 Task: Create a sub task System Test and UAT for the task  Integrate website with a new social media analytics platform in the project ArrowSprint , assign it to team member softage.2@softage.net and update the status of the sub task to  Completed , set the priority of the sub task to High
Action: Mouse moved to (392, 446)
Screenshot: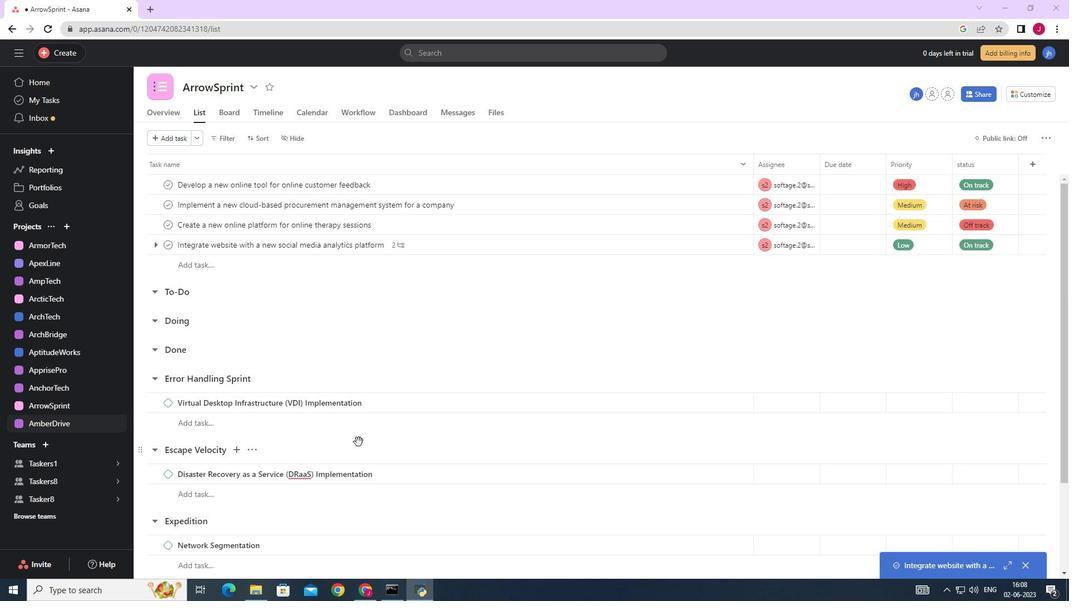 
Action: Mouse scrolled (392, 445) with delta (0, 0)
Screenshot: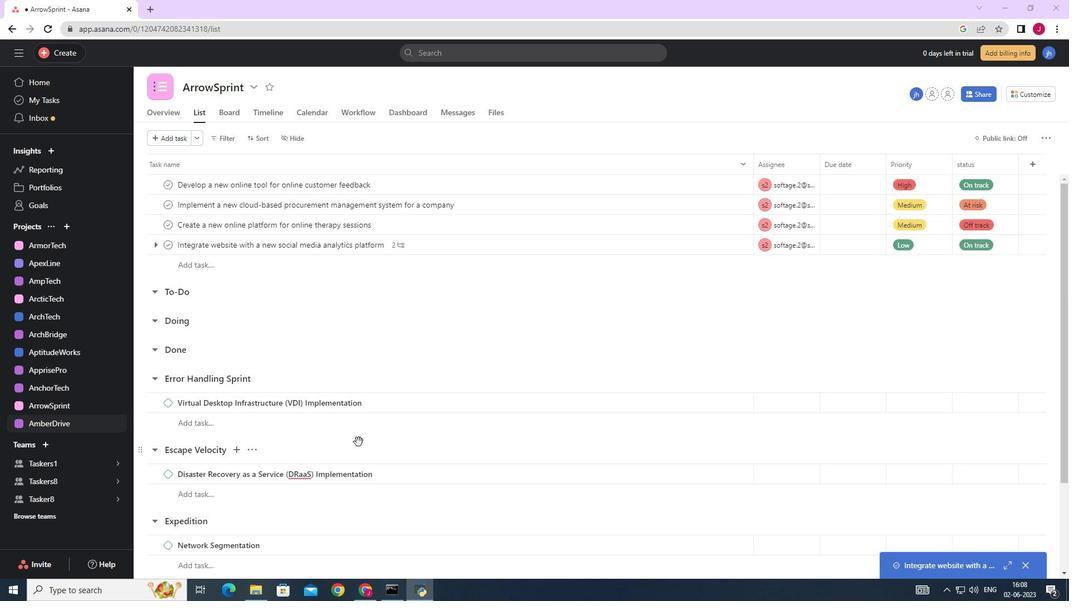 
Action: Mouse moved to (395, 447)
Screenshot: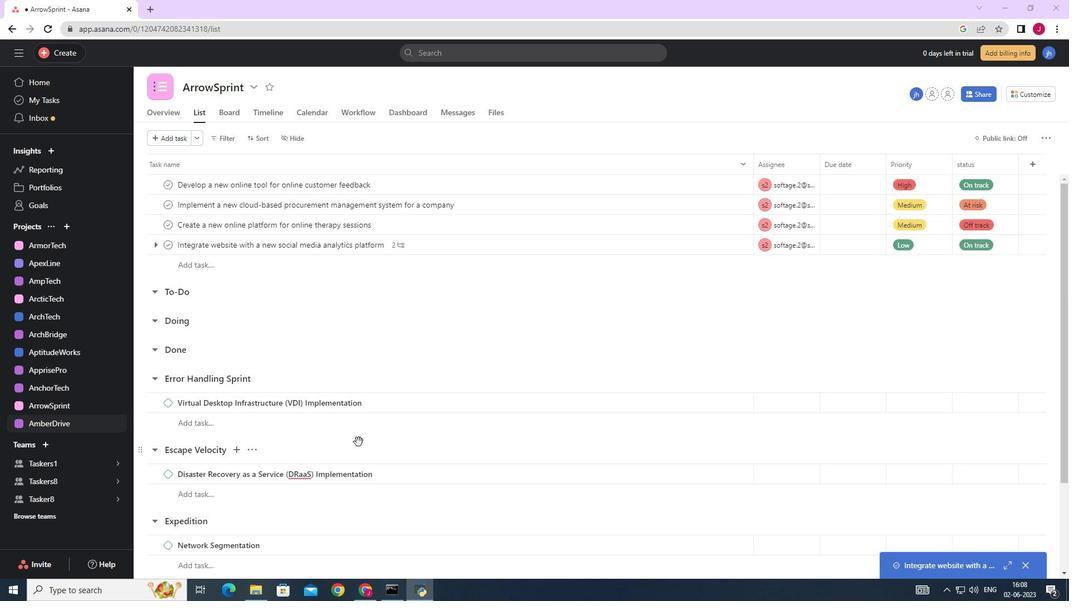 
Action: Mouse scrolled (395, 446) with delta (0, 0)
Screenshot: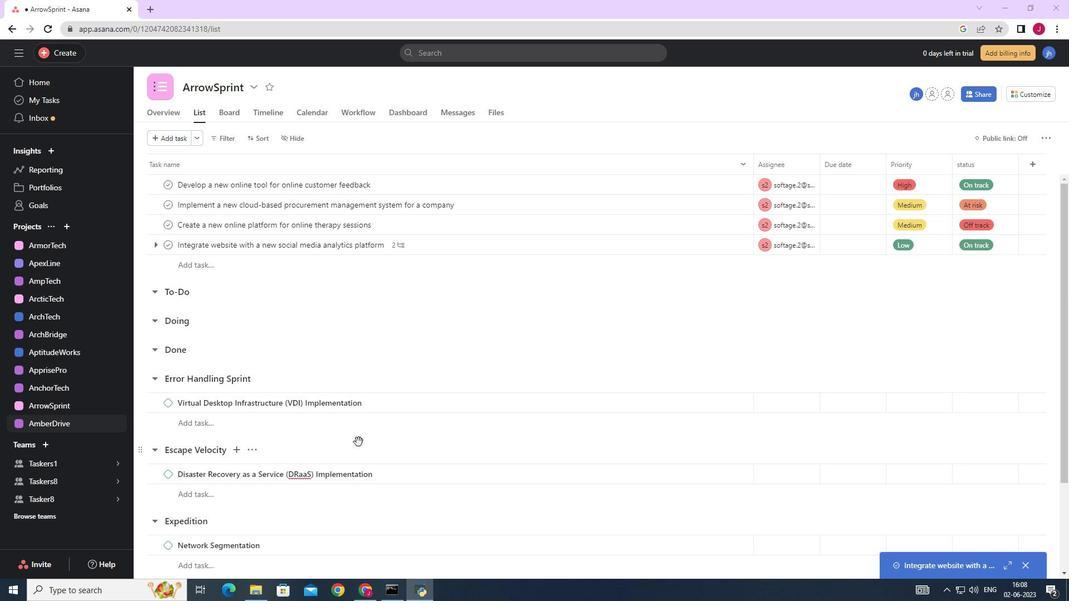 
Action: Mouse moved to (396, 447)
Screenshot: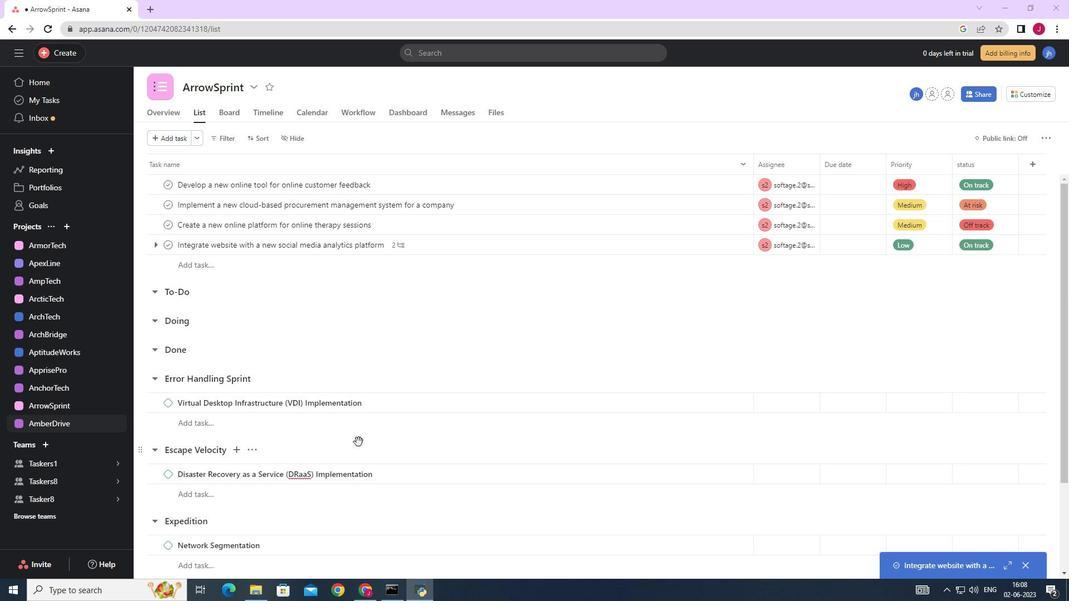 
Action: Mouse scrolled (396, 446) with delta (0, 0)
Screenshot: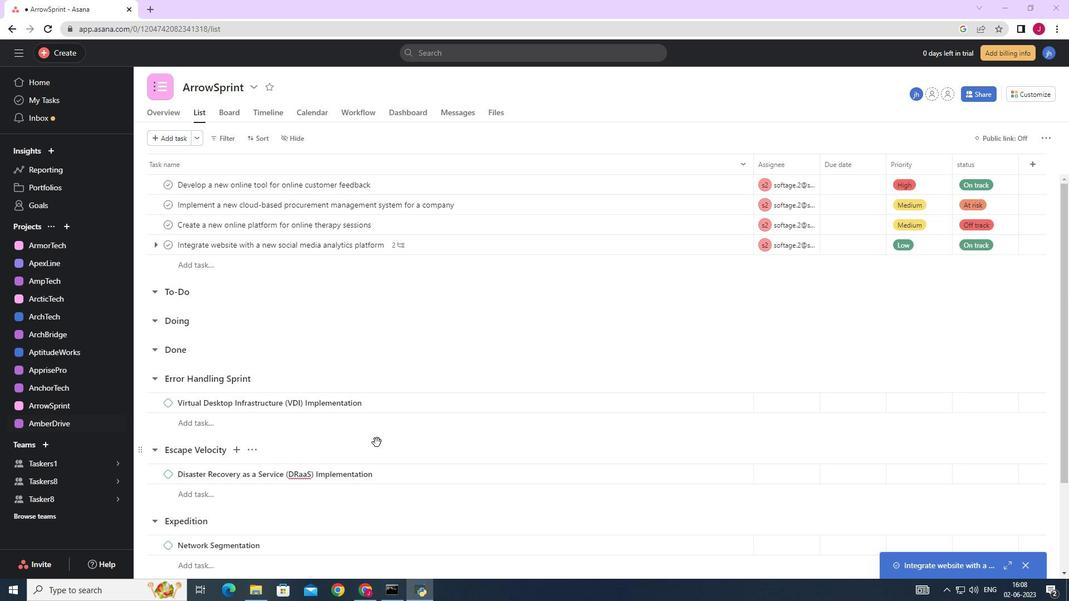 
Action: Mouse scrolled (396, 446) with delta (0, 0)
Screenshot: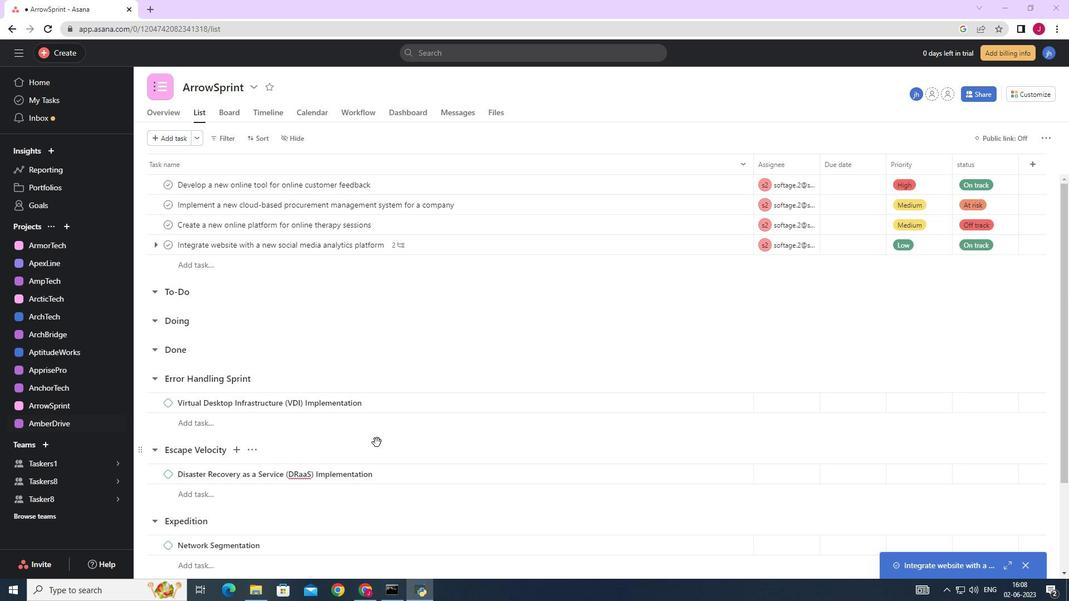 
Action: Mouse scrolled (396, 446) with delta (0, 0)
Screenshot: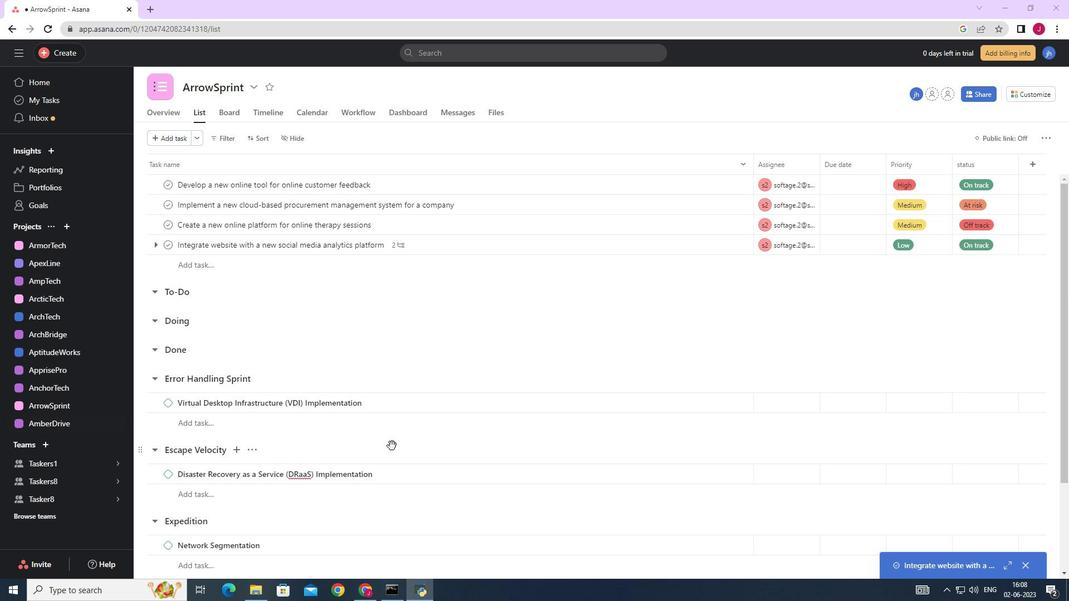 
Action: Mouse moved to (400, 447)
Screenshot: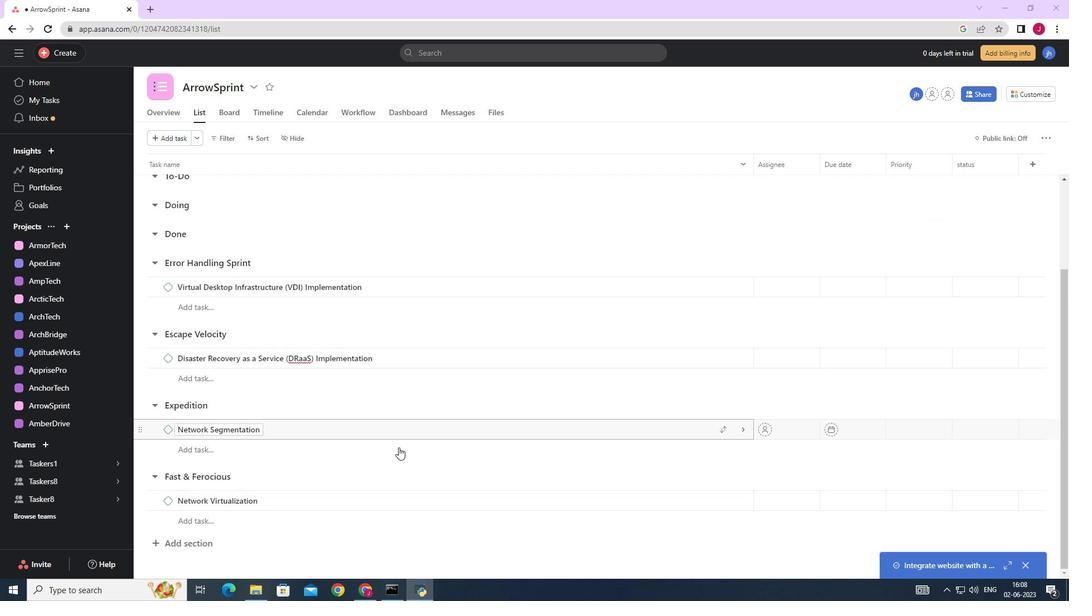 
Action: Mouse scrolled (400, 448) with delta (0, 0)
Screenshot: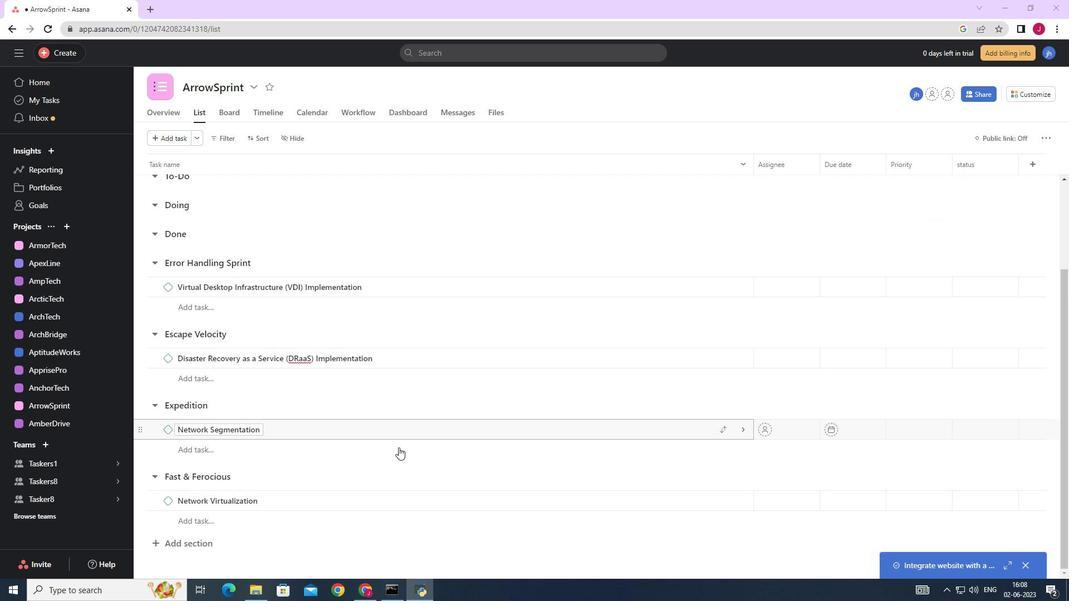 
Action: Mouse scrolled (400, 448) with delta (0, 0)
Screenshot: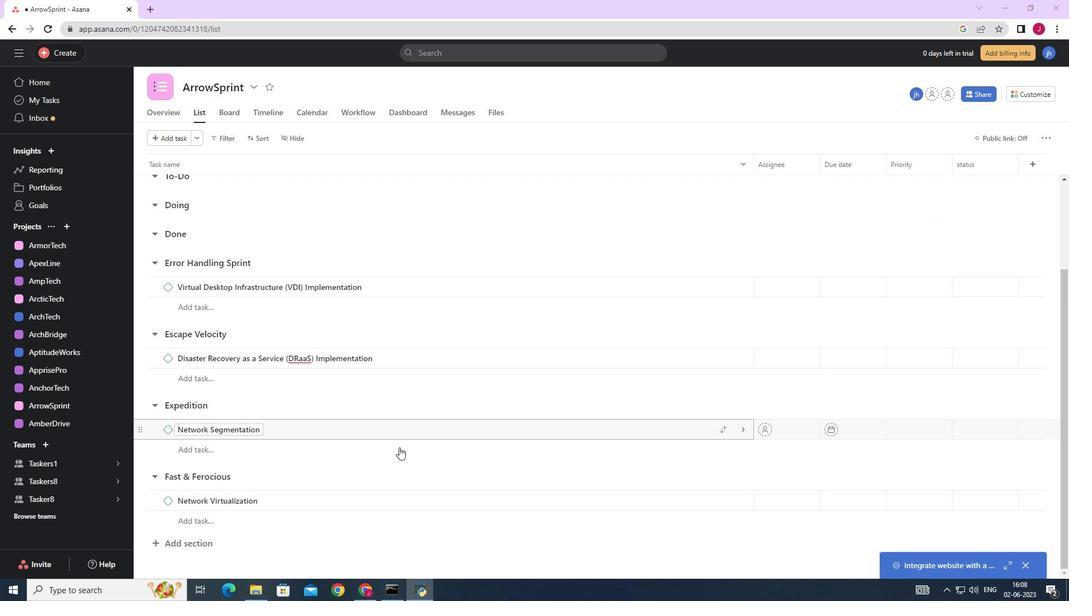 
Action: Mouse scrolled (400, 448) with delta (0, 0)
Screenshot: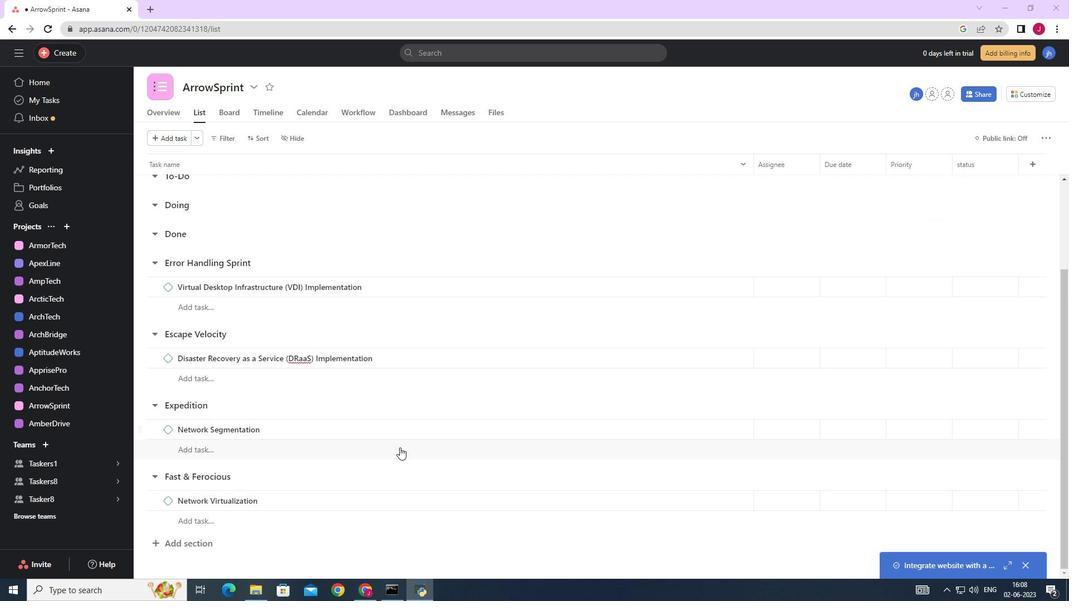 
Action: Mouse moved to (660, 242)
Screenshot: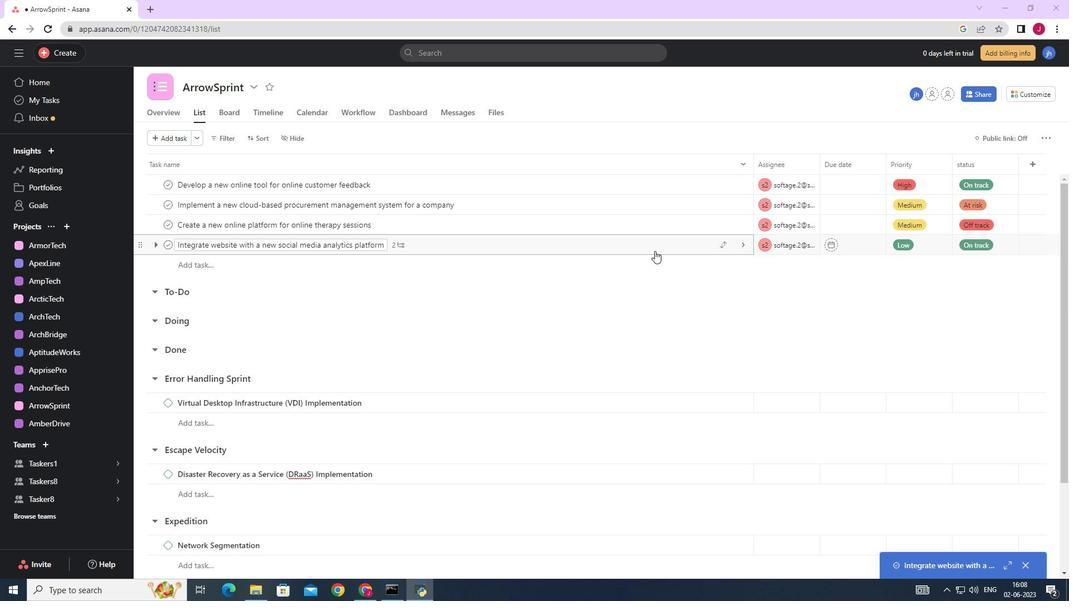 
Action: Mouse pressed left at (660, 242)
Screenshot: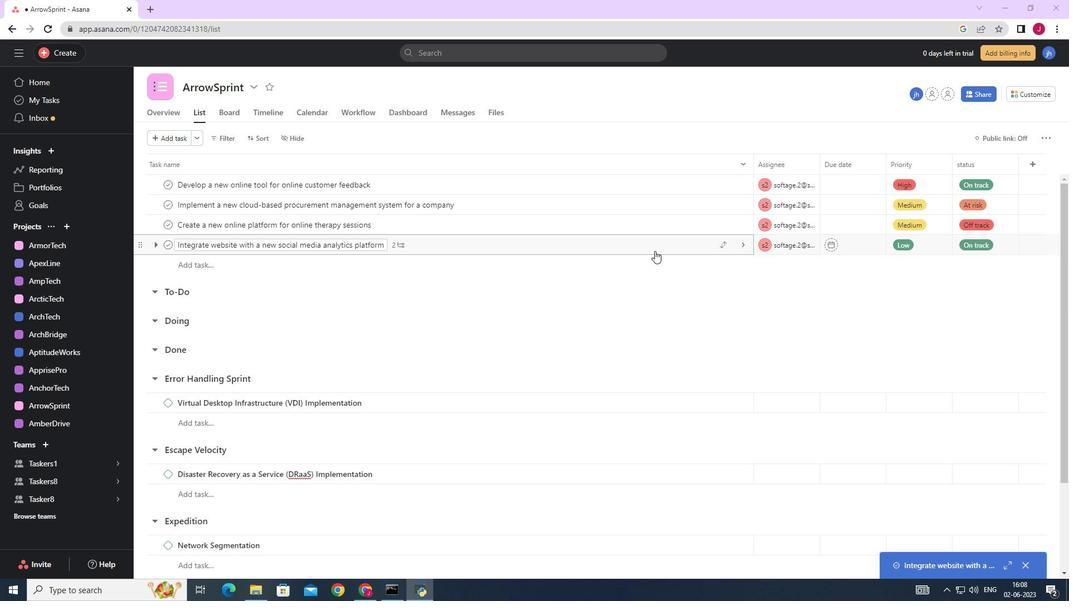 
Action: Mouse moved to (913, 417)
Screenshot: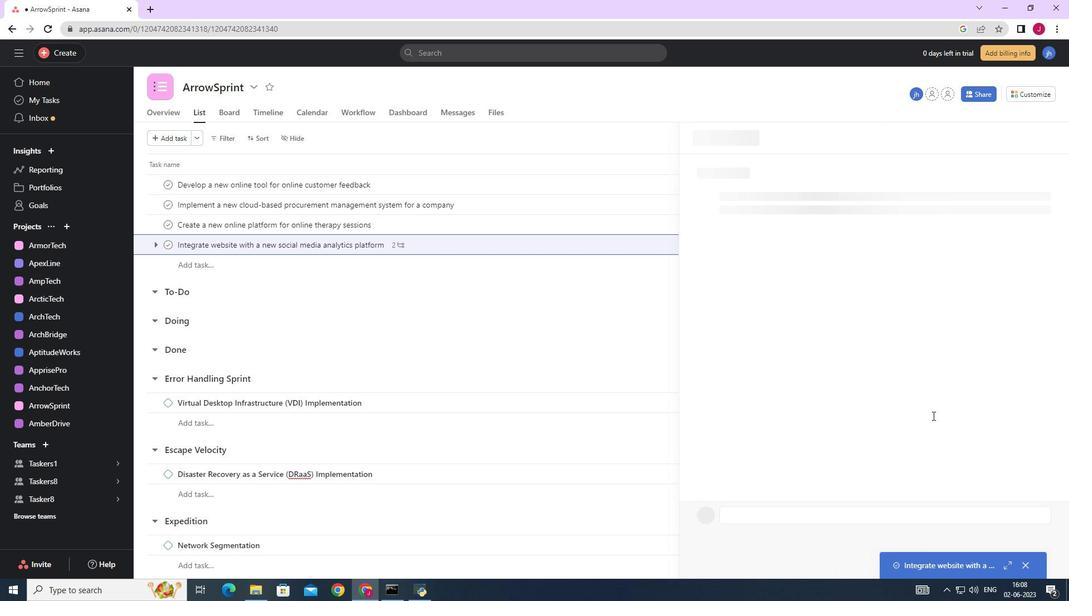 
Action: Mouse scrolled (913, 417) with delta (0, 0)
Screenshot: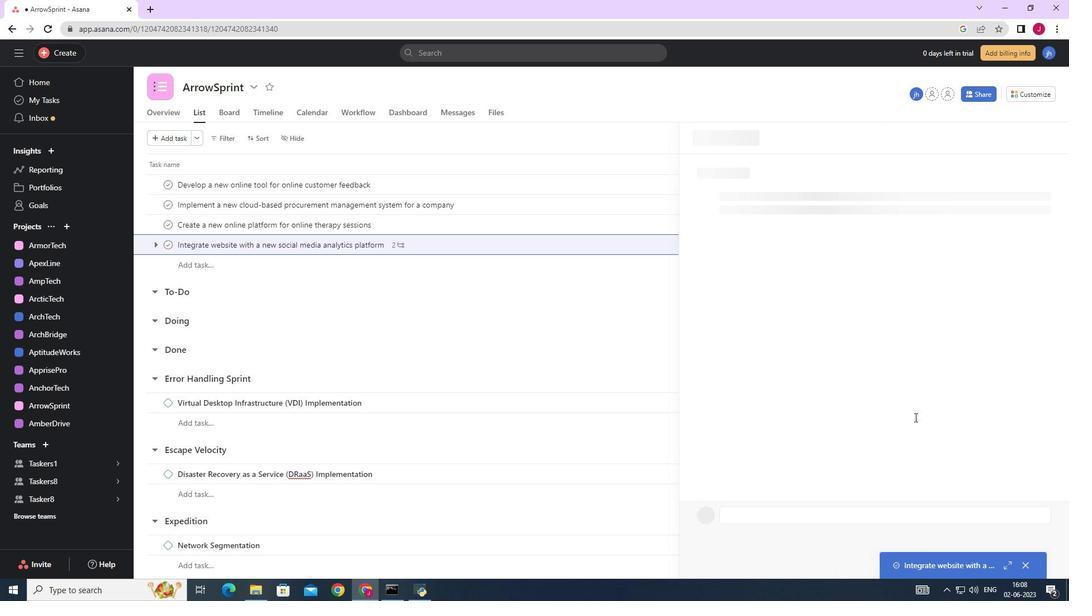 
Action: Mouse scrolled (913, 417) with delta (0, 0)
Screenshot: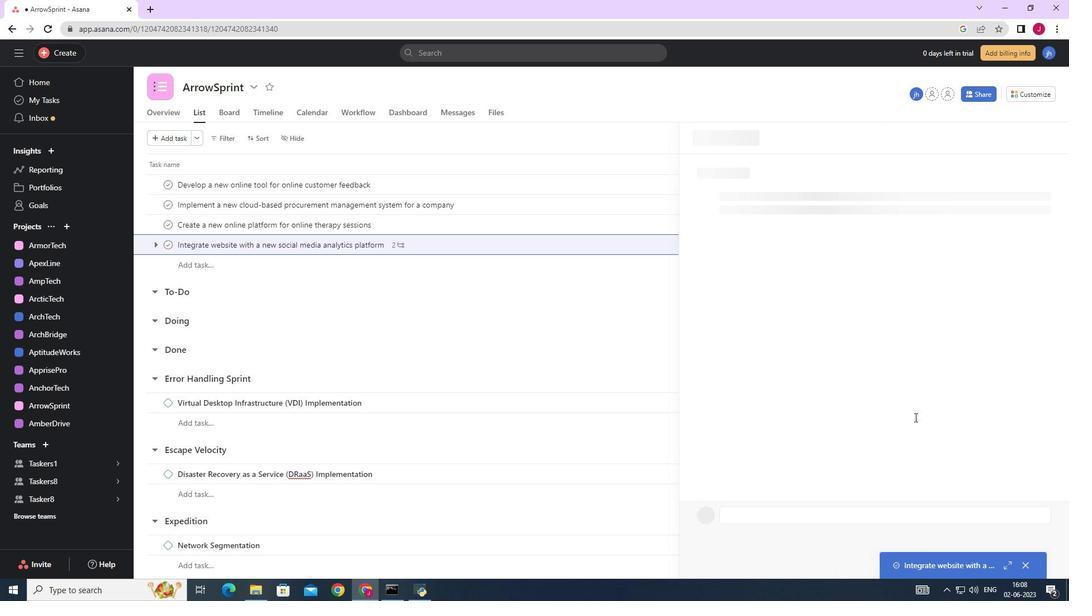 
Action: Mouse scrolled (913, 417) with delta (0, 0)
Screenshot: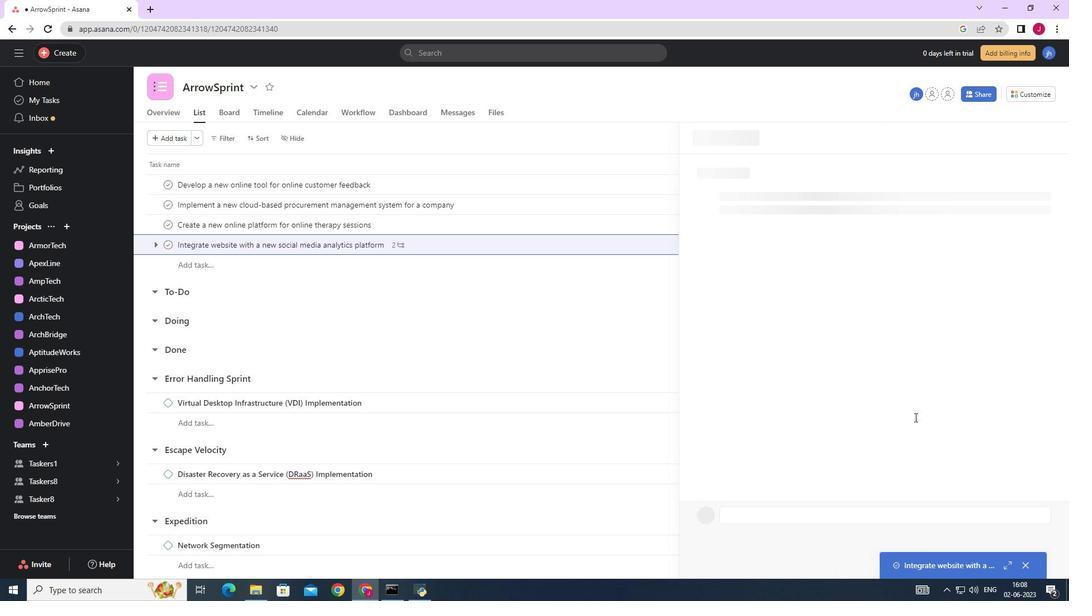
Action: Mouse scrolled (913, 417) with delta (0, 0)
Screenshot: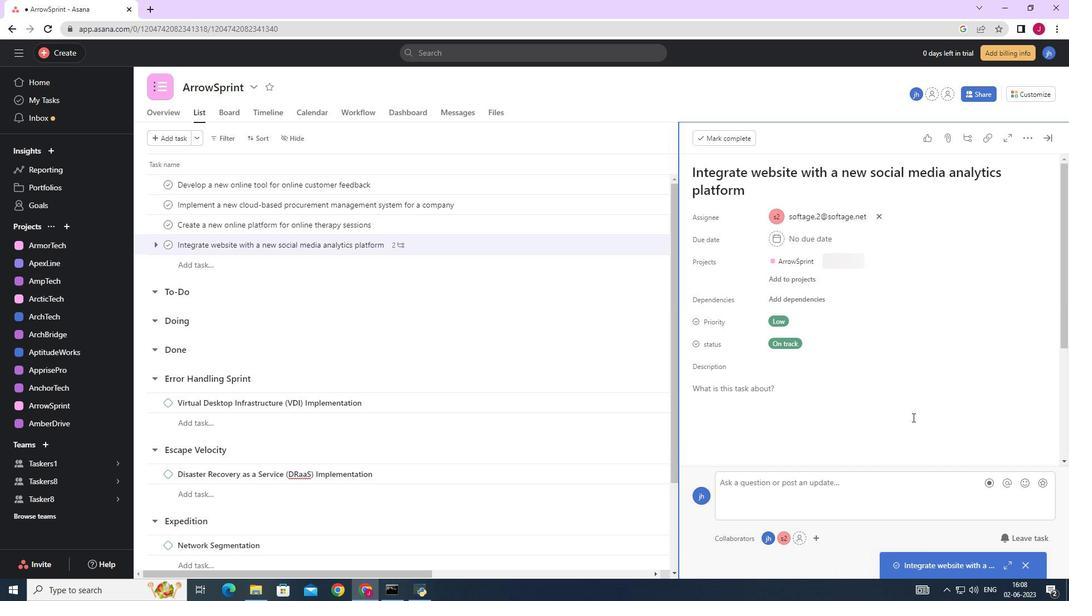 
Action: Mouse moved to (765, 399)
Screenshot: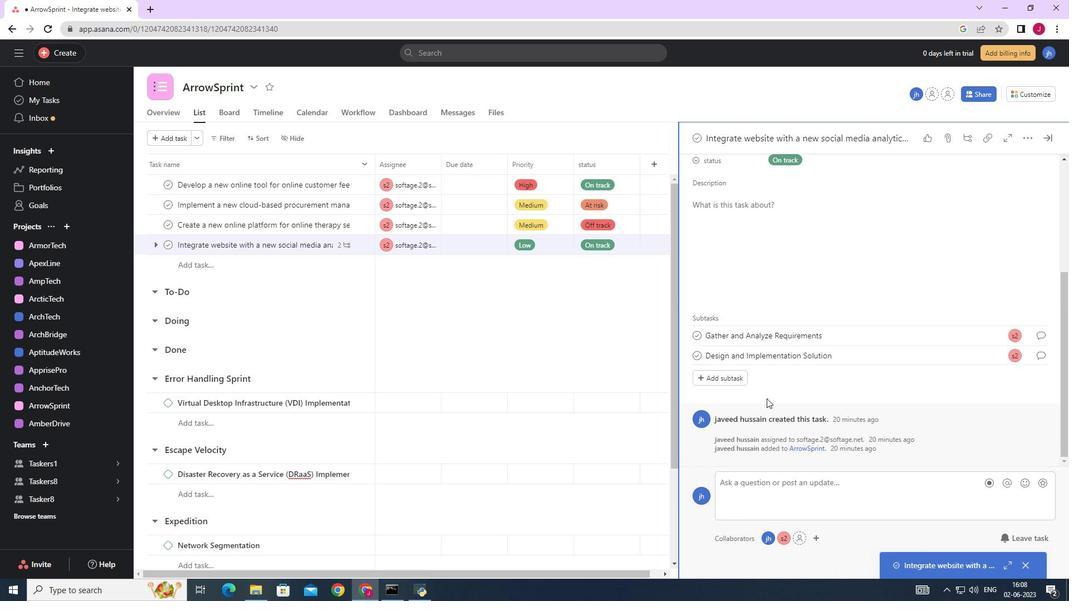 
Action: Mouse scrolled (765, 398) with delta (0, 0)
Screenshot: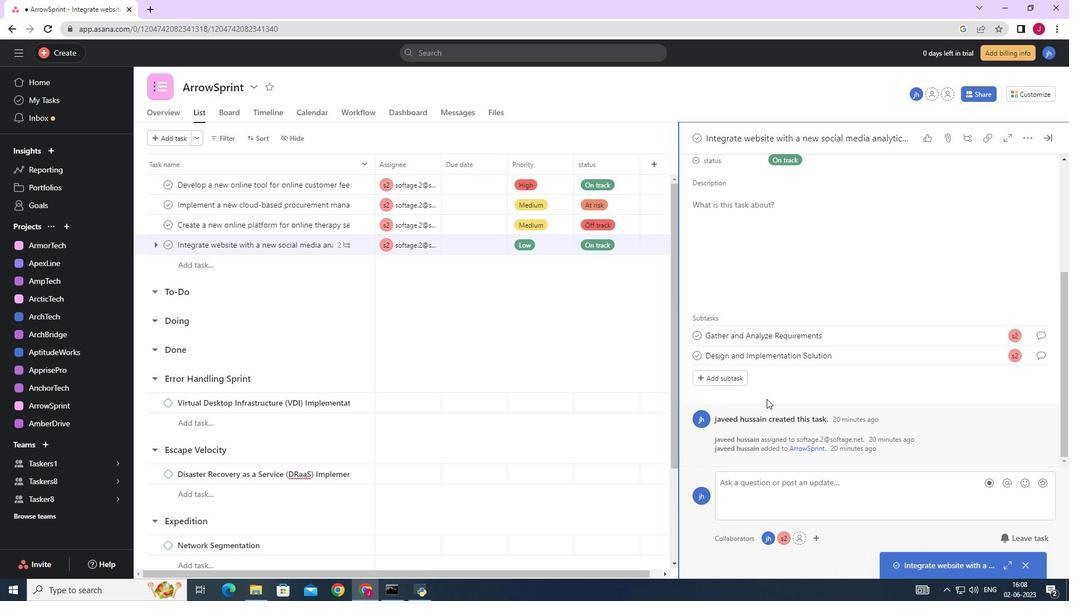 
Action: Mouse scrolled (765, 398) with delta (0, 0)
Screenshot: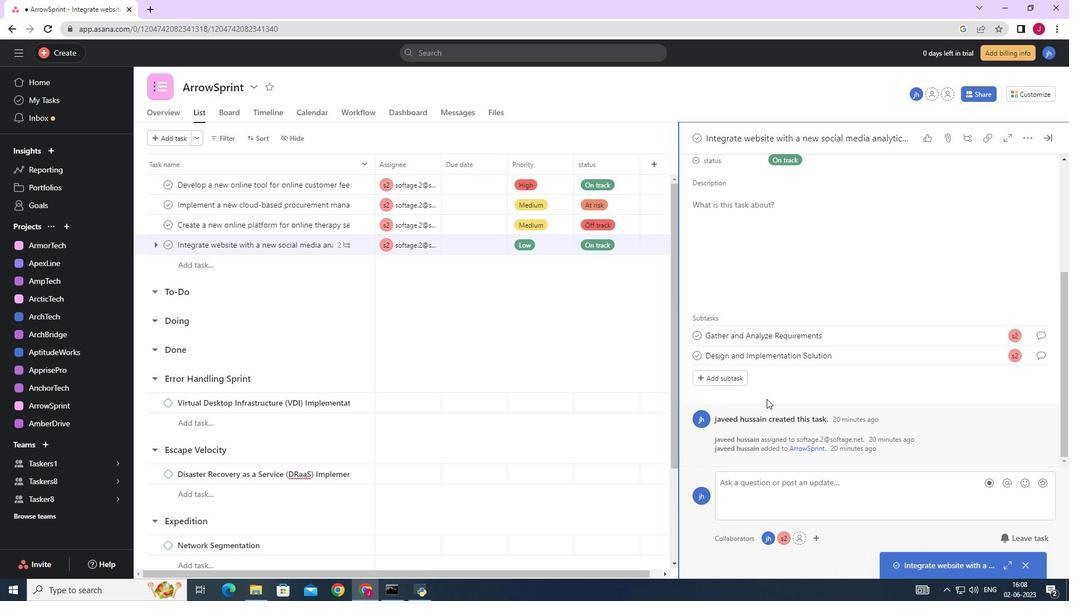 
Action: Mouse scrolled (765, 398) with delta (0, 0)
Screenshot: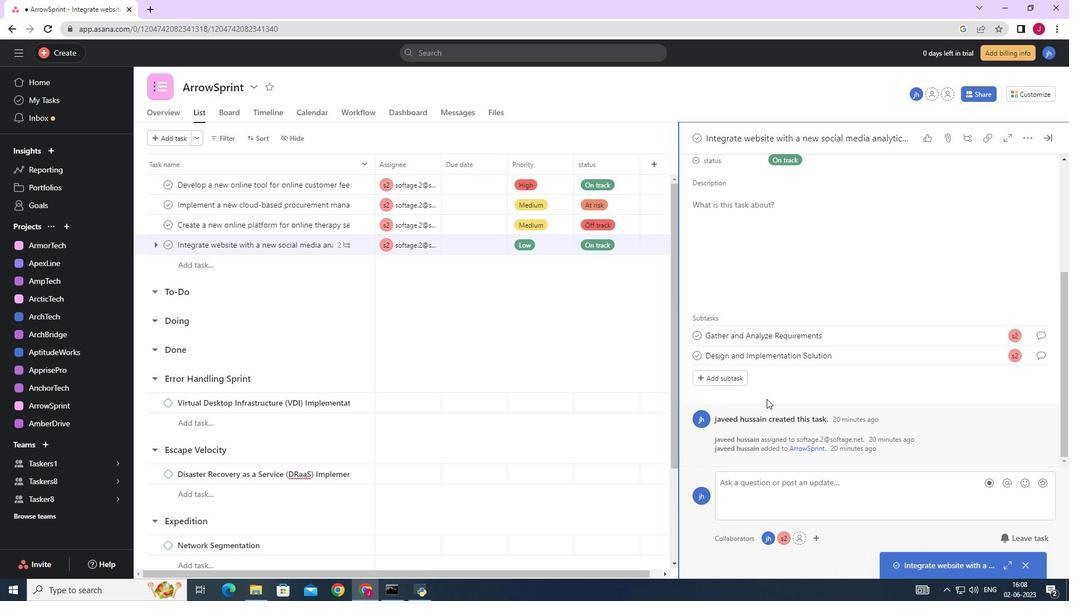 
Action: Mouse scrolled (765, 398) with delta (0, 0)
Screenshot: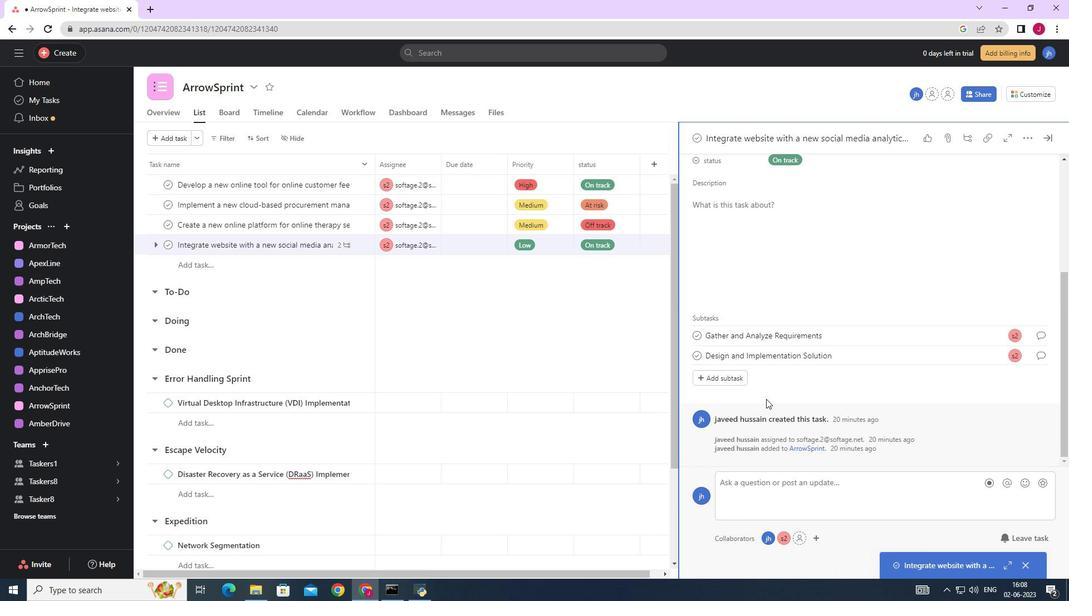 
Action: Mouse moved to (730, 378)
Screenshot: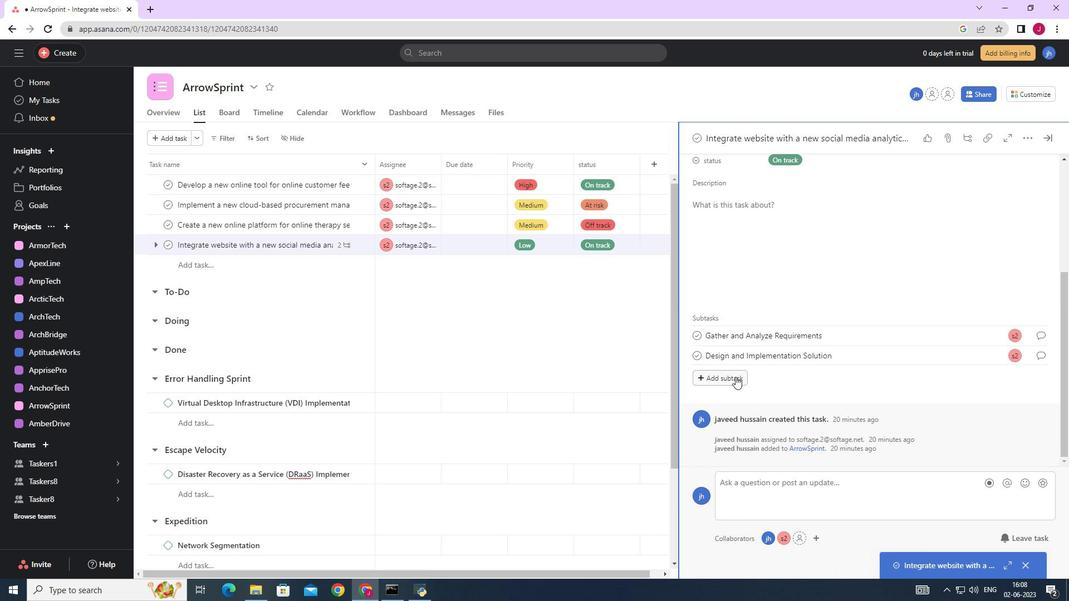 
Action: Mouse pressed left at (730, 378)
Screenshot: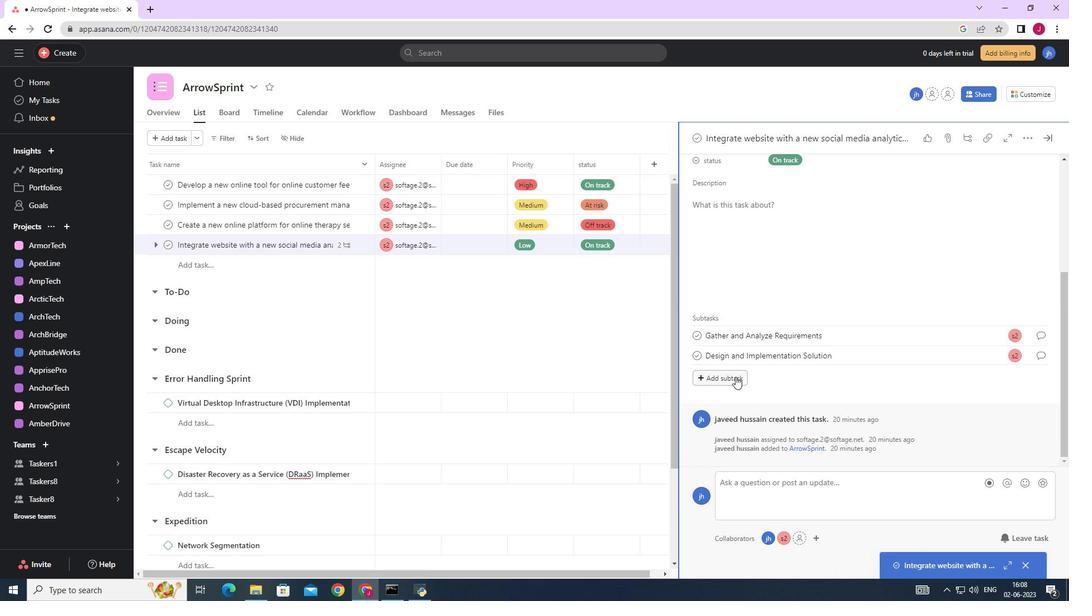 
Action: Mouse moved to (734, 353)
Screenshot: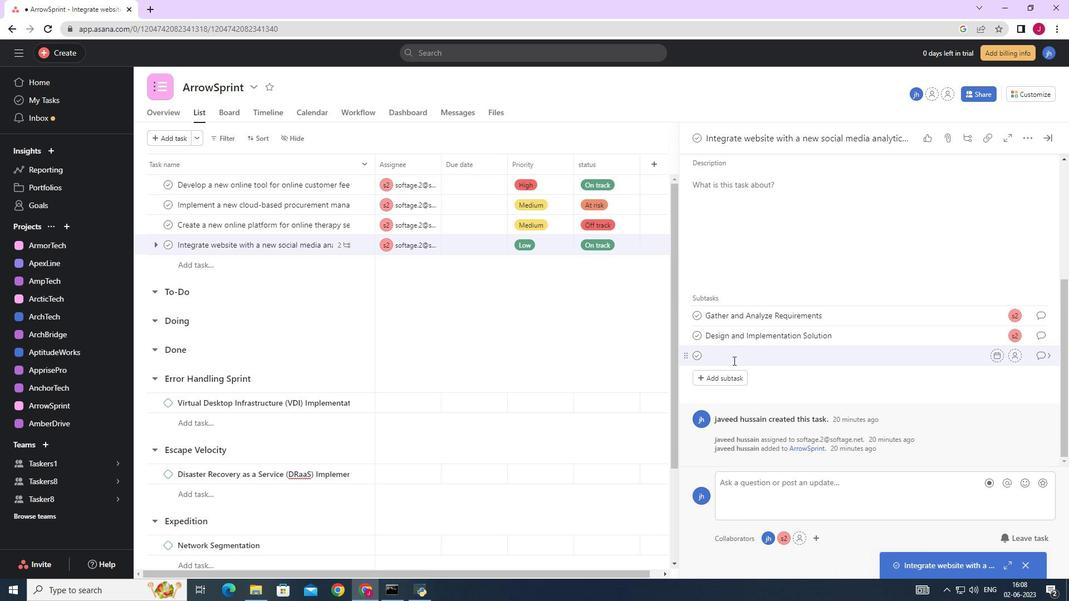 
Action: Key pressed <Key.caps_lock>S<Key.caps_lock>ystem<Key.space><Key.caps_lock>T<Key.caps_lock>est<Key.space>and<Key.space><Key.caps_lock>UAT
Screenshot: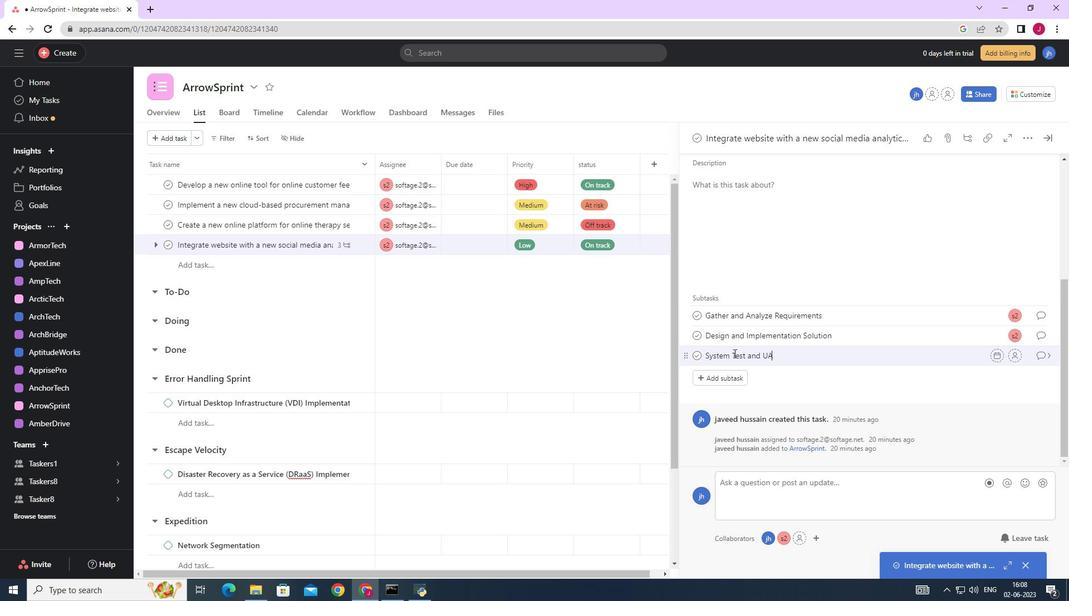 
Action: Mouse moved to (1011, 356)
Screenshot: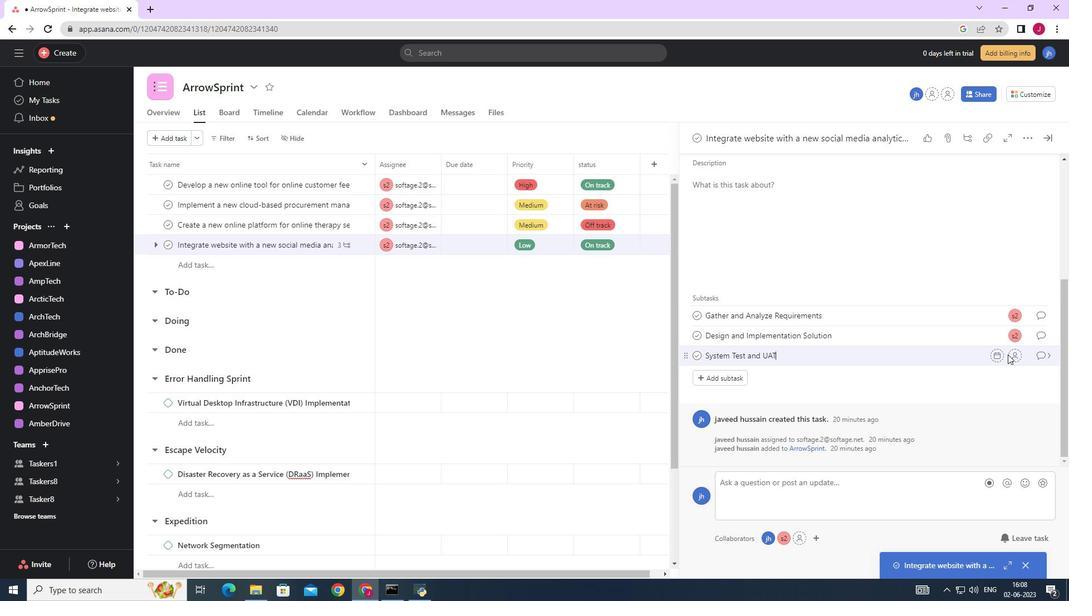 
Action: Mouse pressed left at (1011, 356)
Screenshot: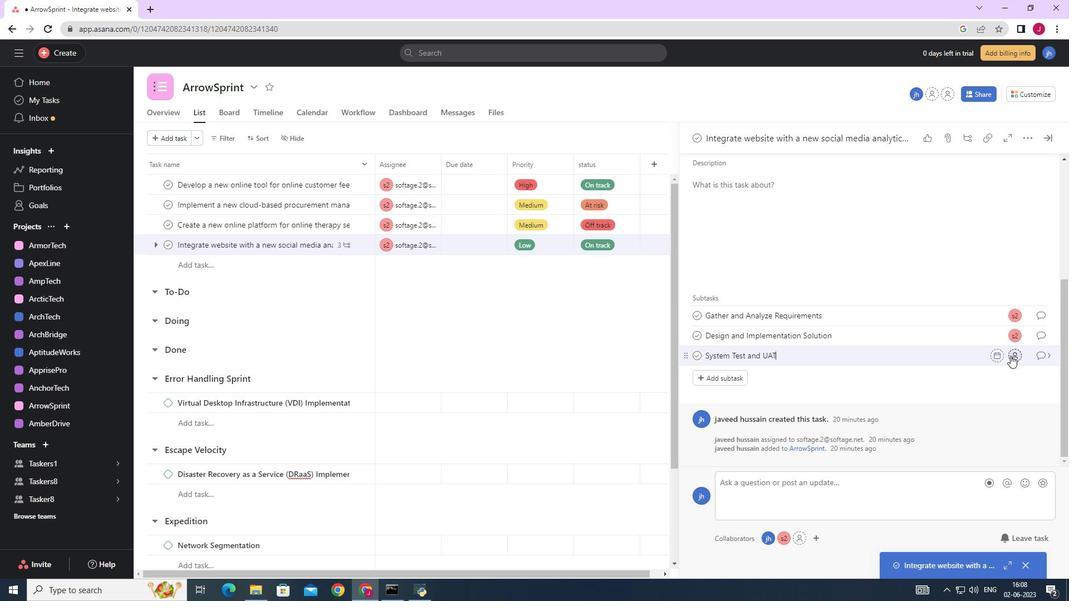 
Action: Mouse moved to (878, 408)
Screenshot: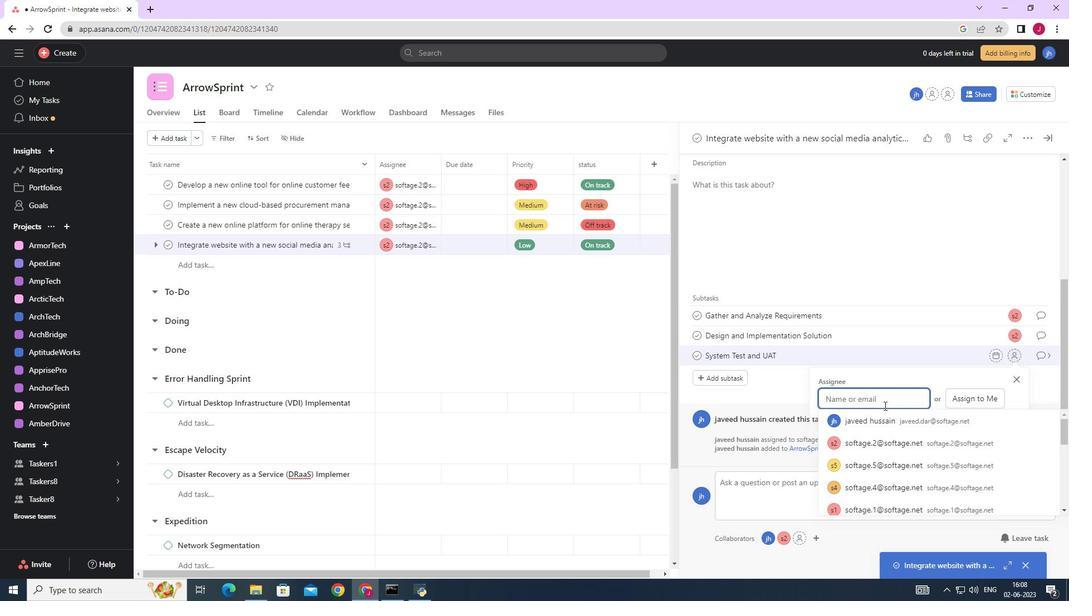 
Action: Key pressed SOFTAGE
Screenshot: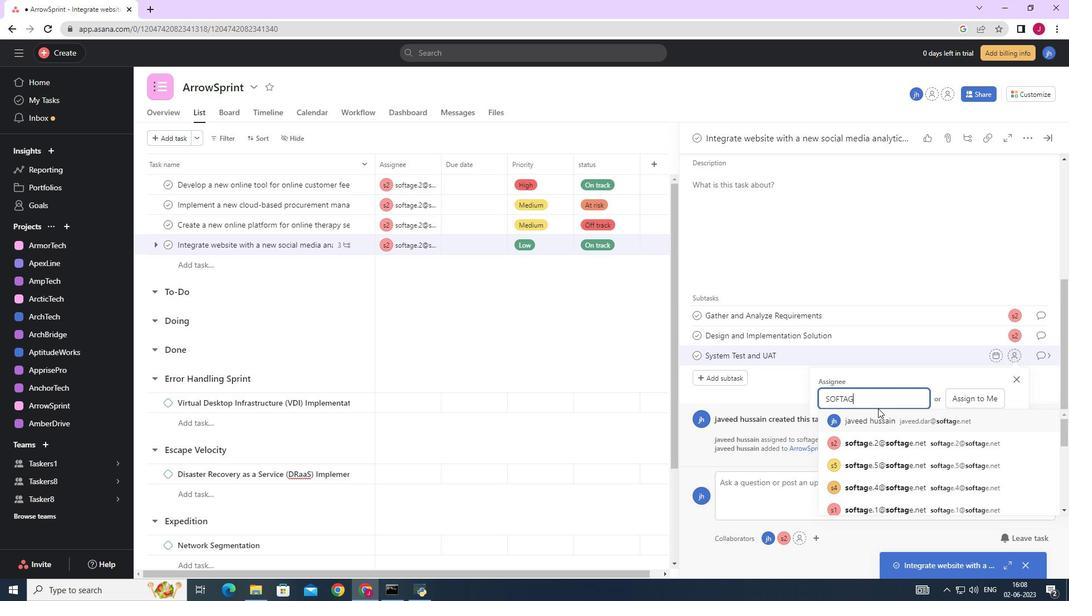 
Action: Mouse moved to (892, 441)
Screenshot: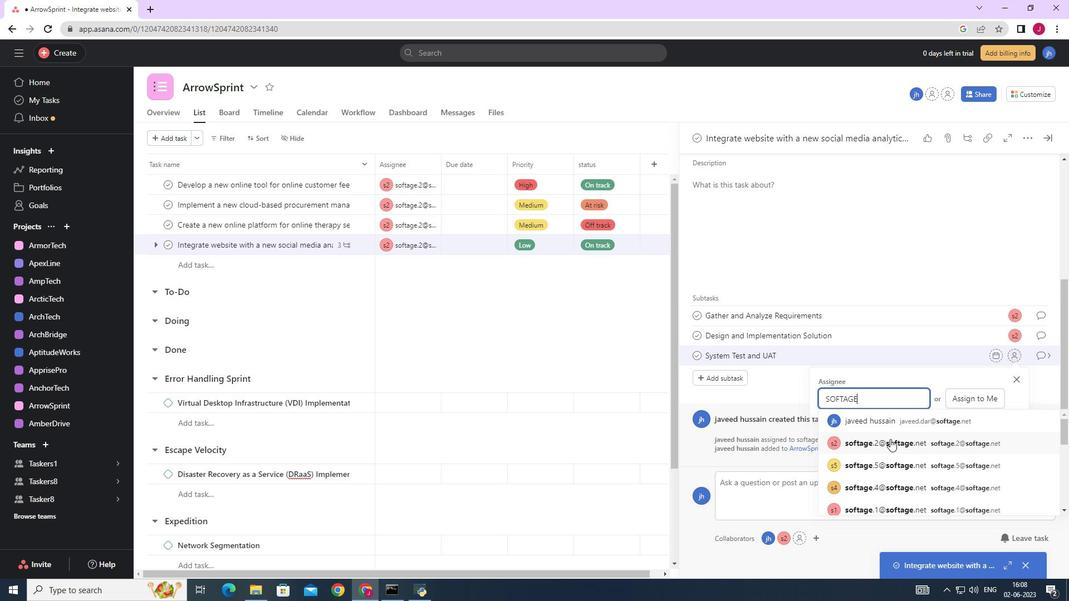 
Action: Mouse pressed left at (892, 441)
Screenshot: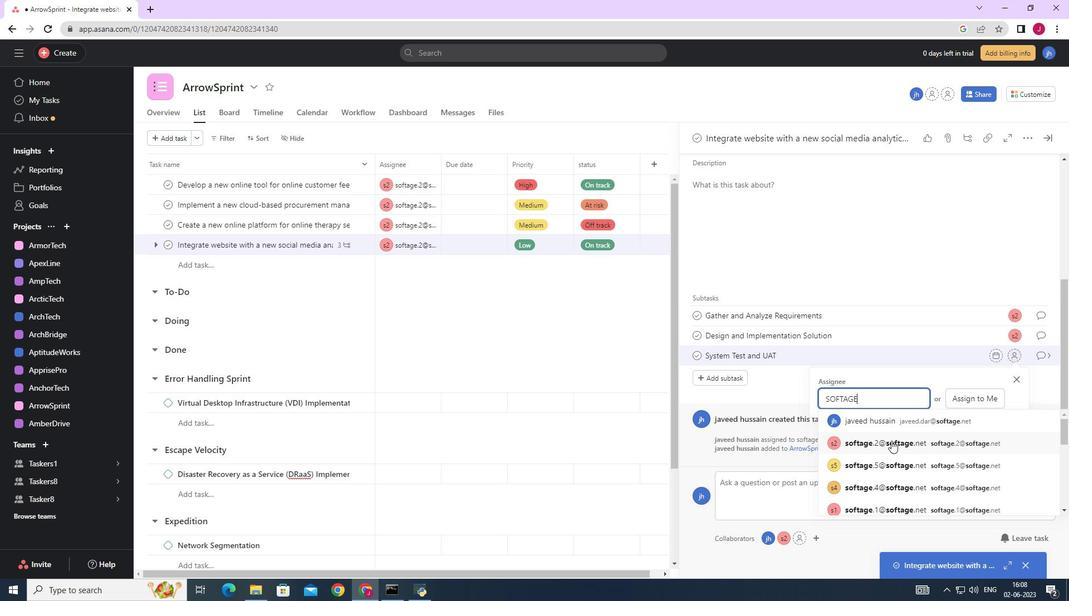 
Action: Mouse moved to (1044, 356)
Screenshot: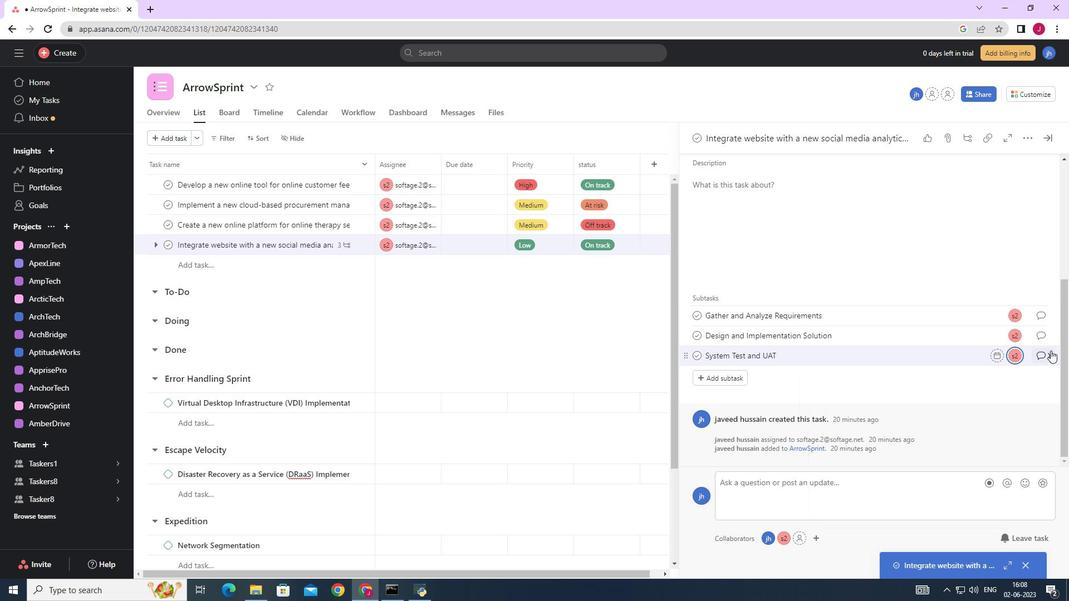 
Action: Mouse pressed left at (1044, 356)
Screenshot: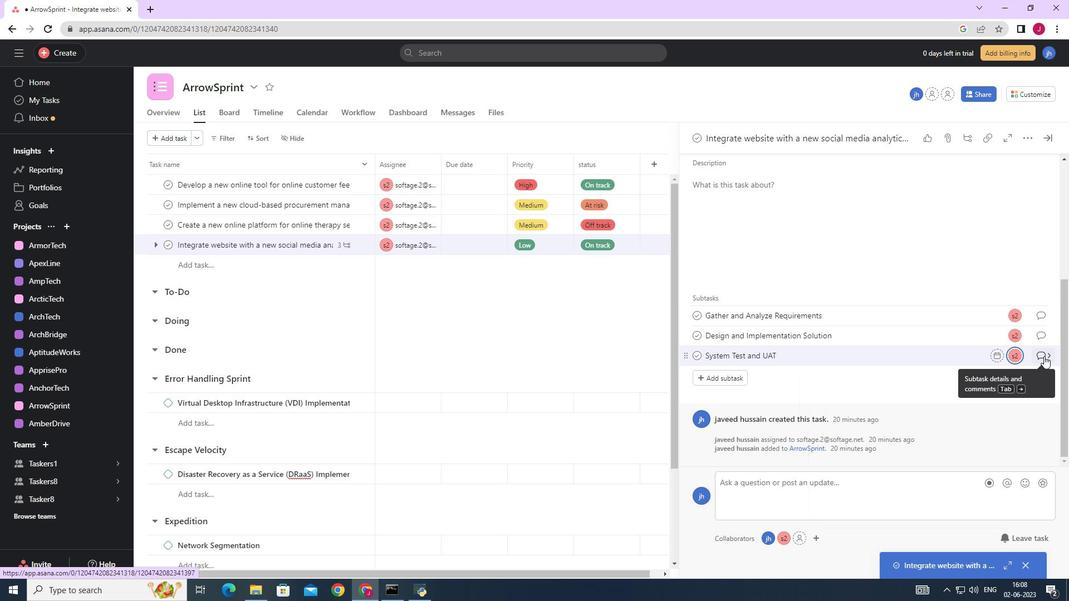 
Action: Mouse moved to (733, 295)
Screenshot: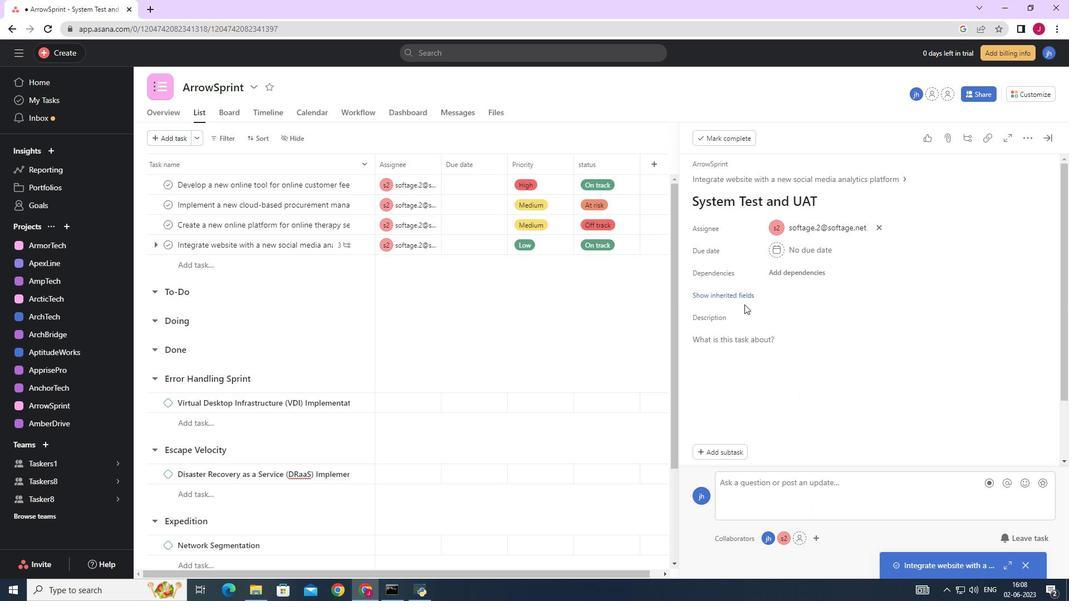 
Action: Mouse pressed left at (733, 295)
Screenshot: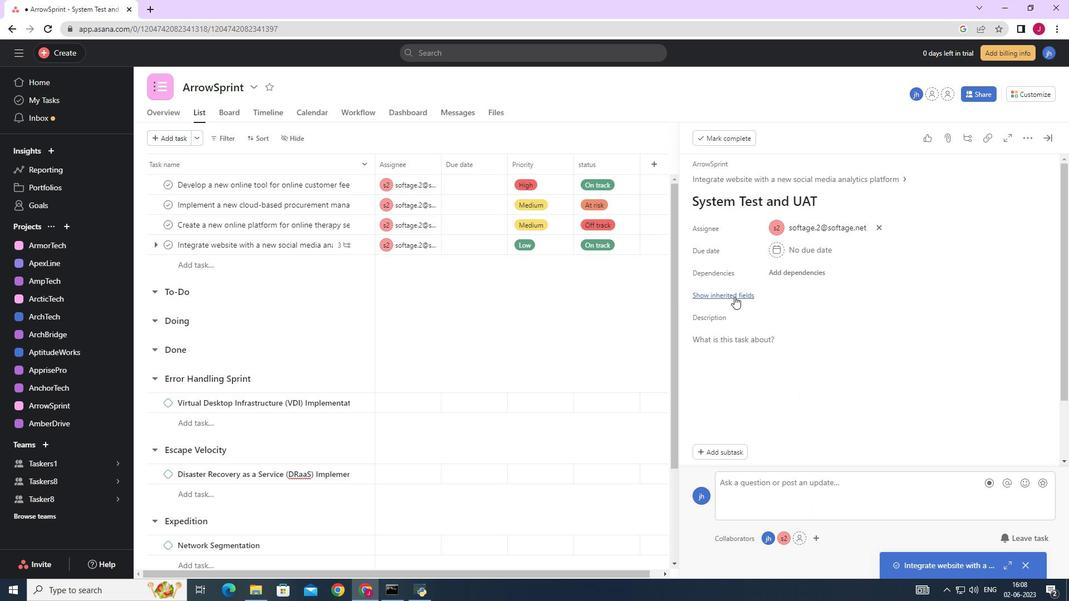 
Action: Mouse moved to (779, 319)
Screenshot: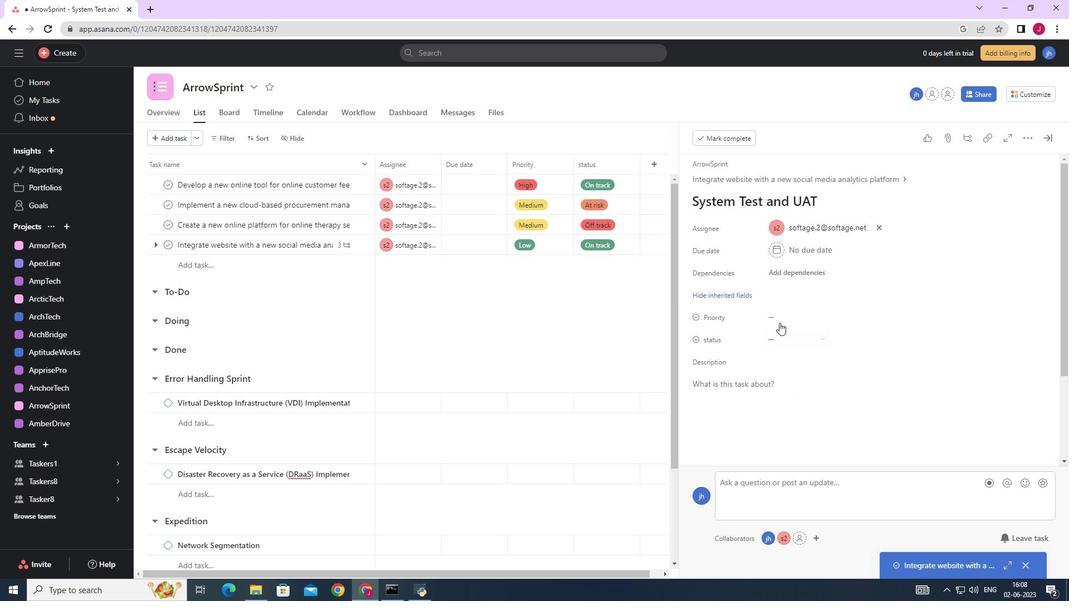 
Action: Mouse pressed left at (779, 319)
Screenshot: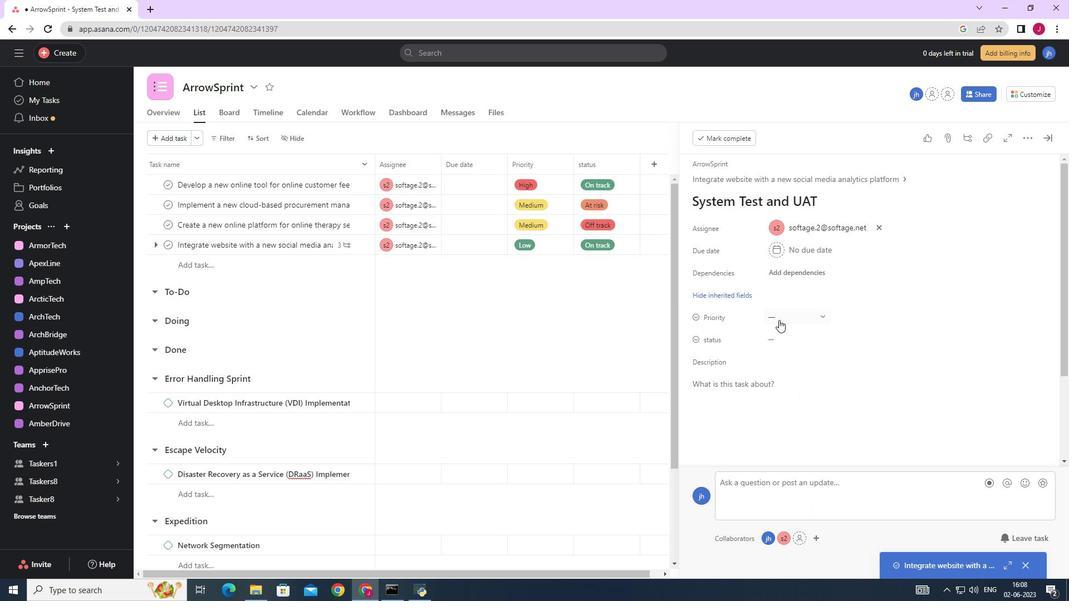 
Action: Mouse moved to (801, 357)
Screenshot: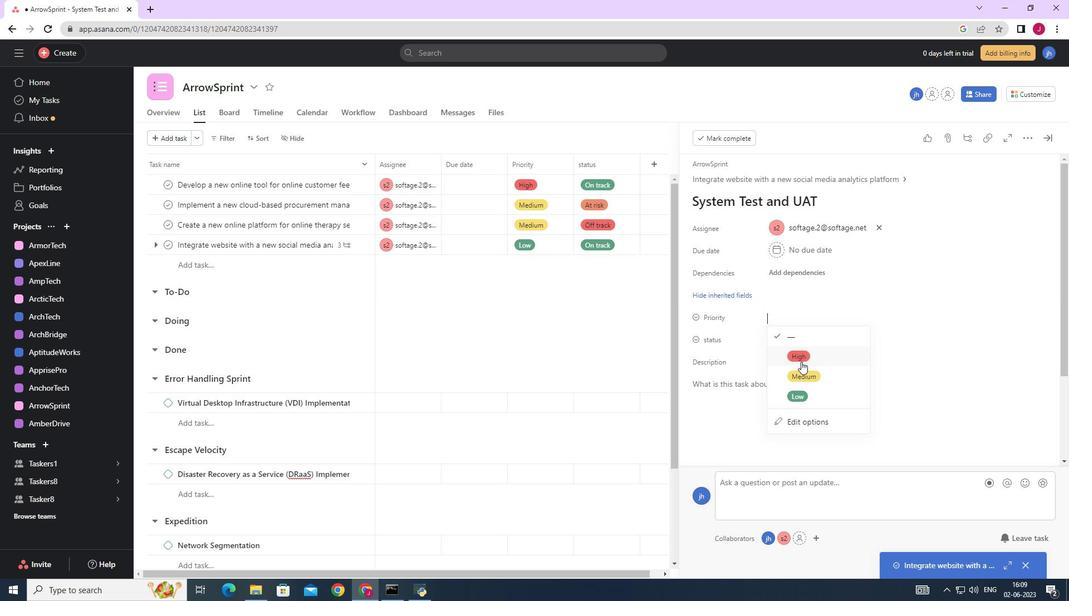 
Action: Mouse pressed left at (801, 357)
Screenshot: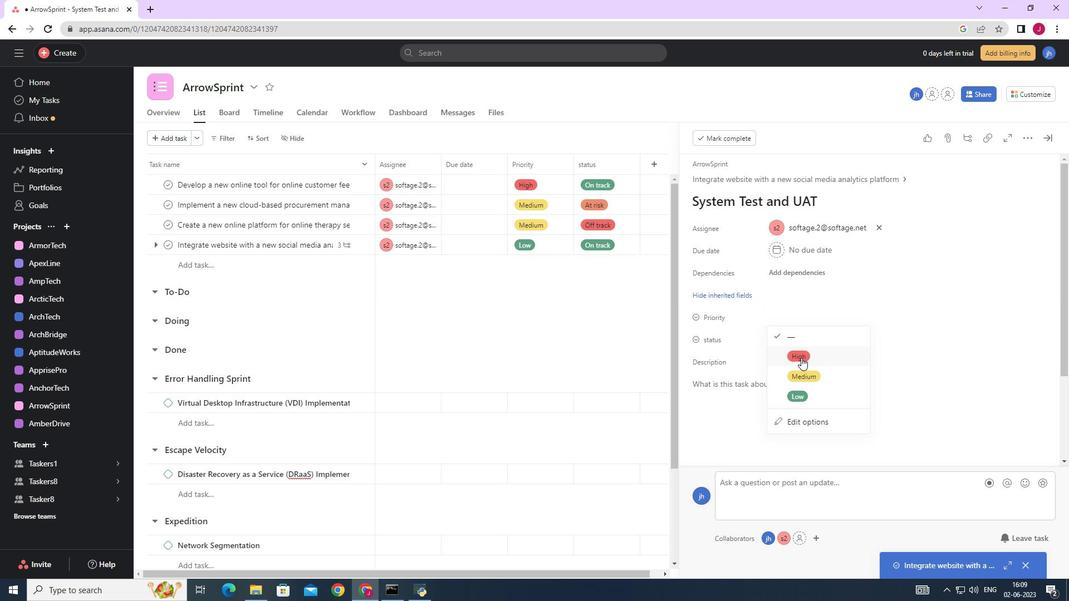 
Action: Mouse moved to (789, 339)
Screenshot: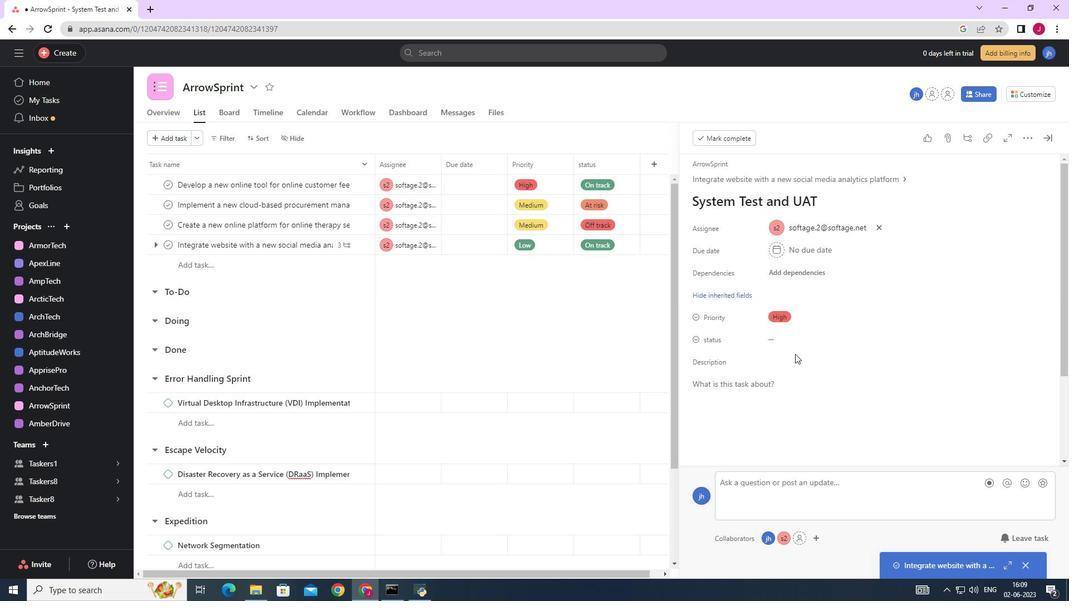 
Action: Mouse pressed left at (789, 339)
Screenshot: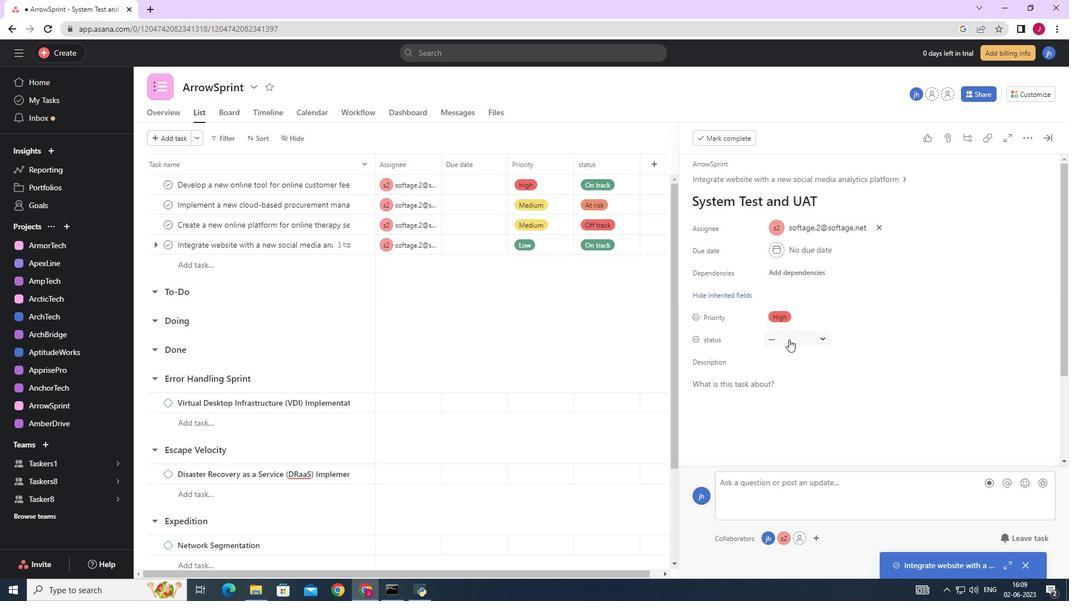 
Action: Mouse moved to (813, 436)
Screenshot: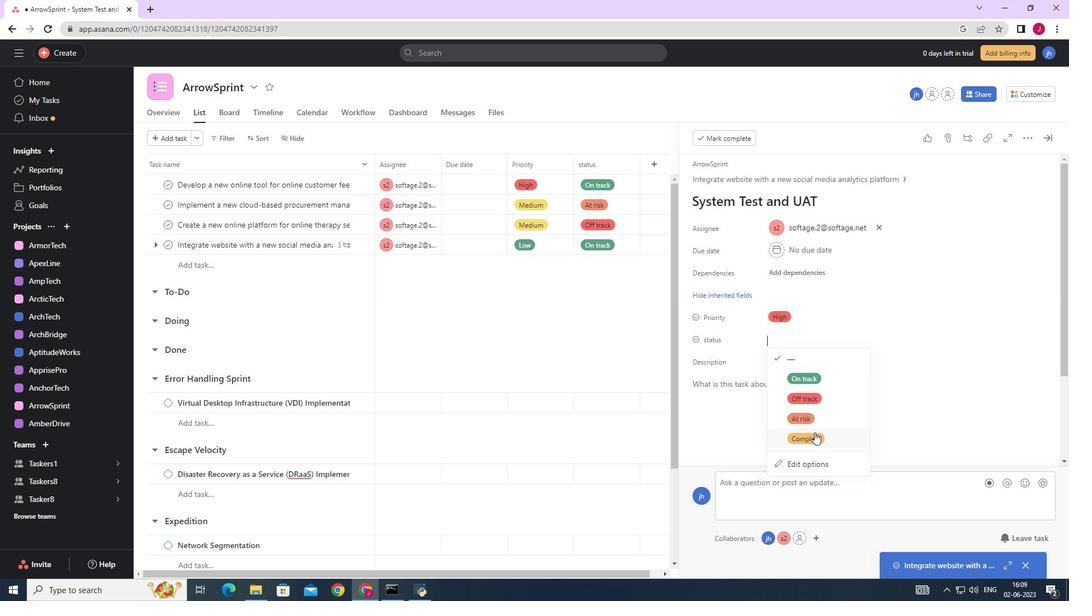 
Action: Mouse pressed left at (813, 436)
Screenshot: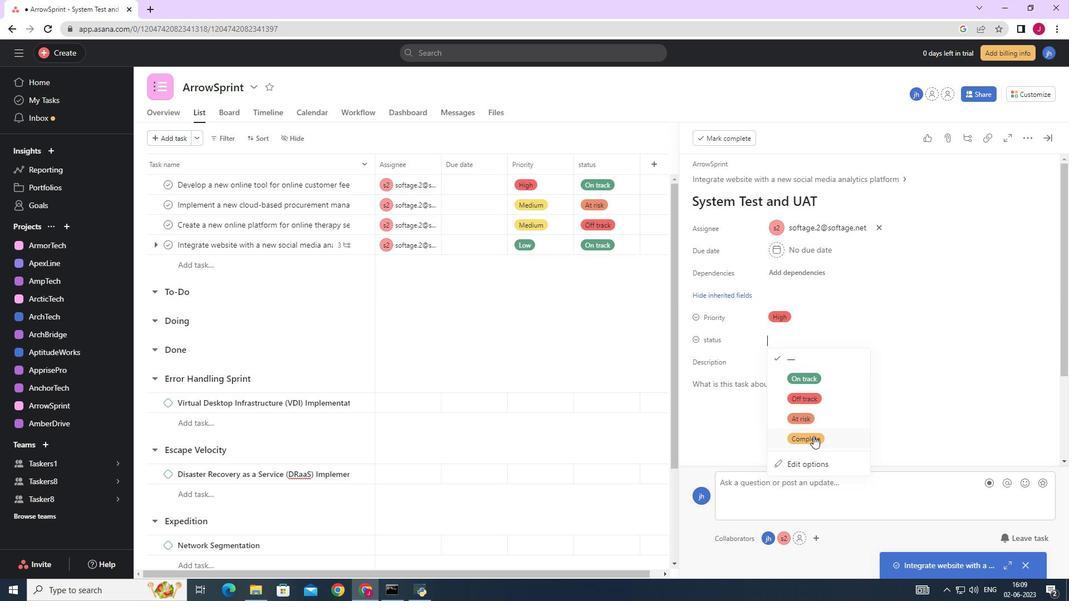 
Action: Mouse moved to (1045, 138)
Screenshot: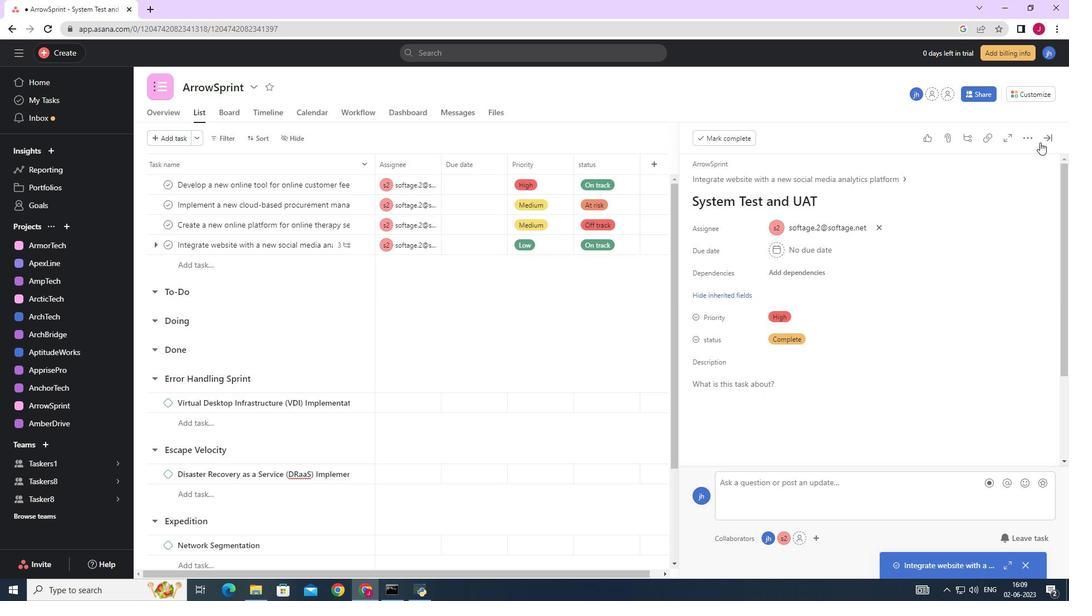 
Action: Mouse pressed left at (1045, 138)
Screenshot: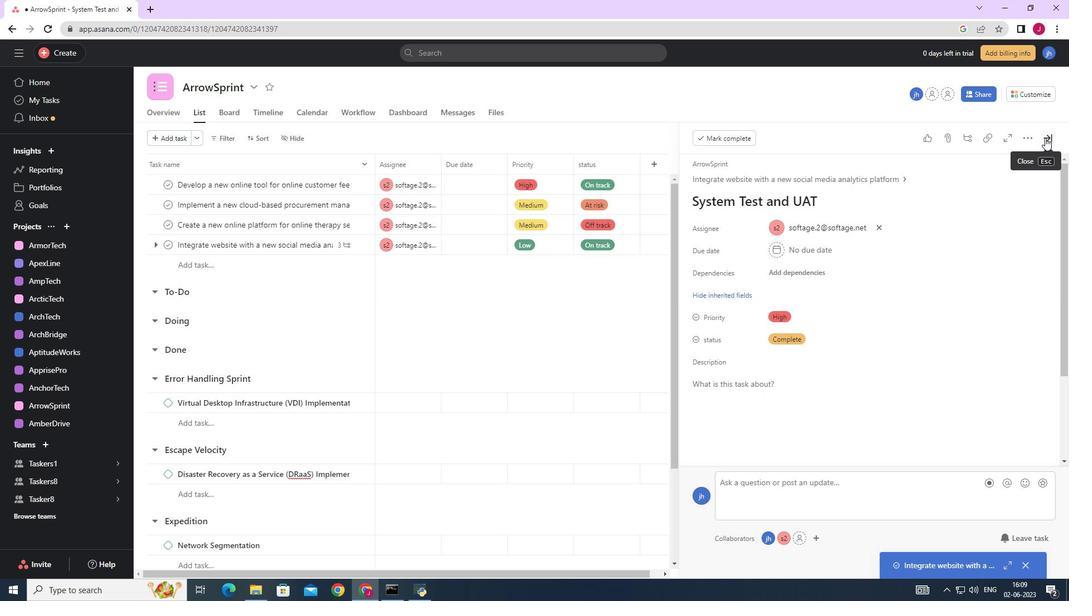 
Action: Mouse moved to (1044, 137)
Screenshot: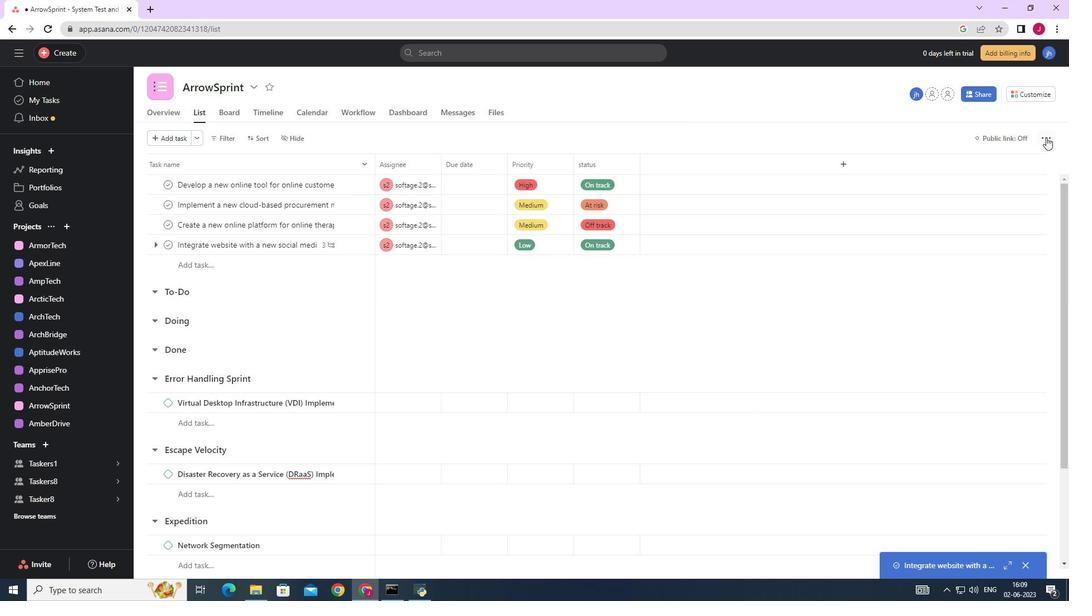 
